 Task: Use the formula "DECIMAL" in spreadsheet "Project portfolio".
Action: Mouse moved to (227, 481)
Screenshot: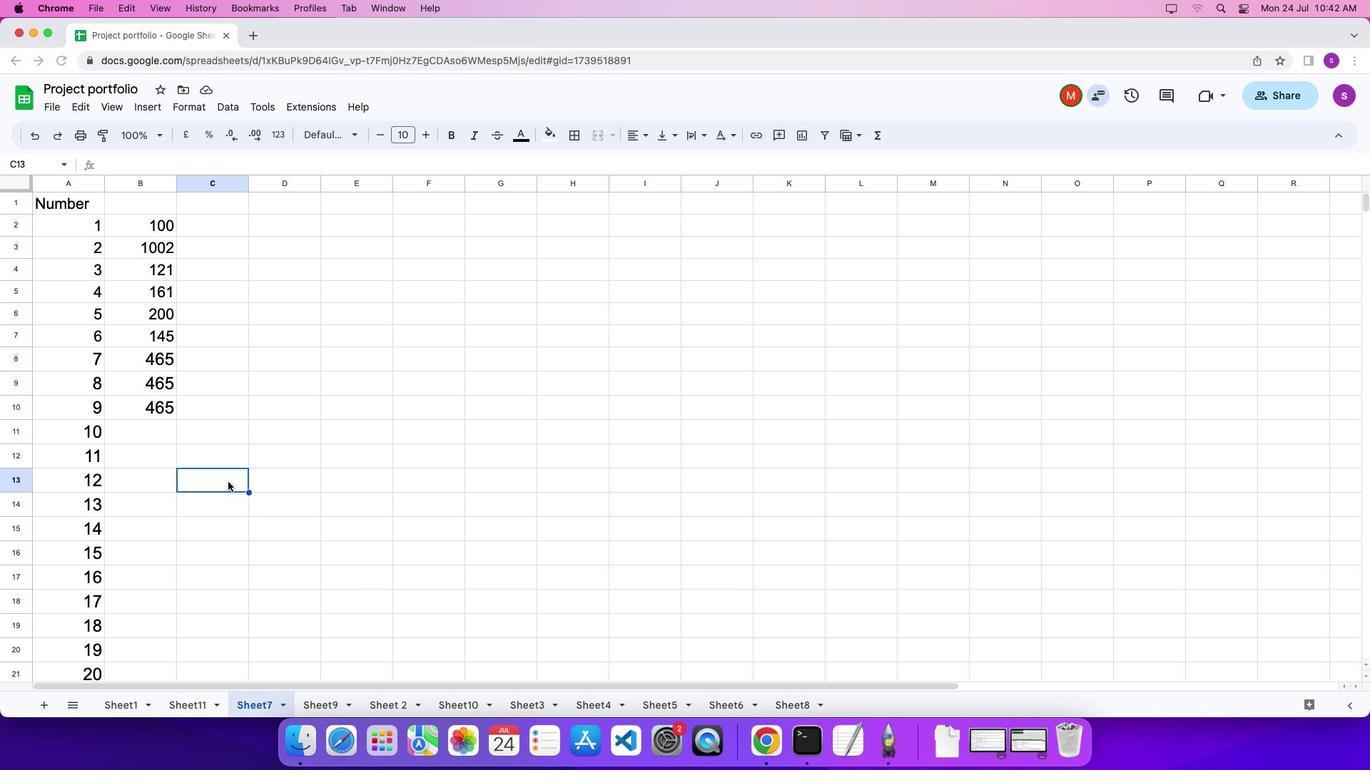 
Action: Mouse pressed left at (227, 481)
Screenshot: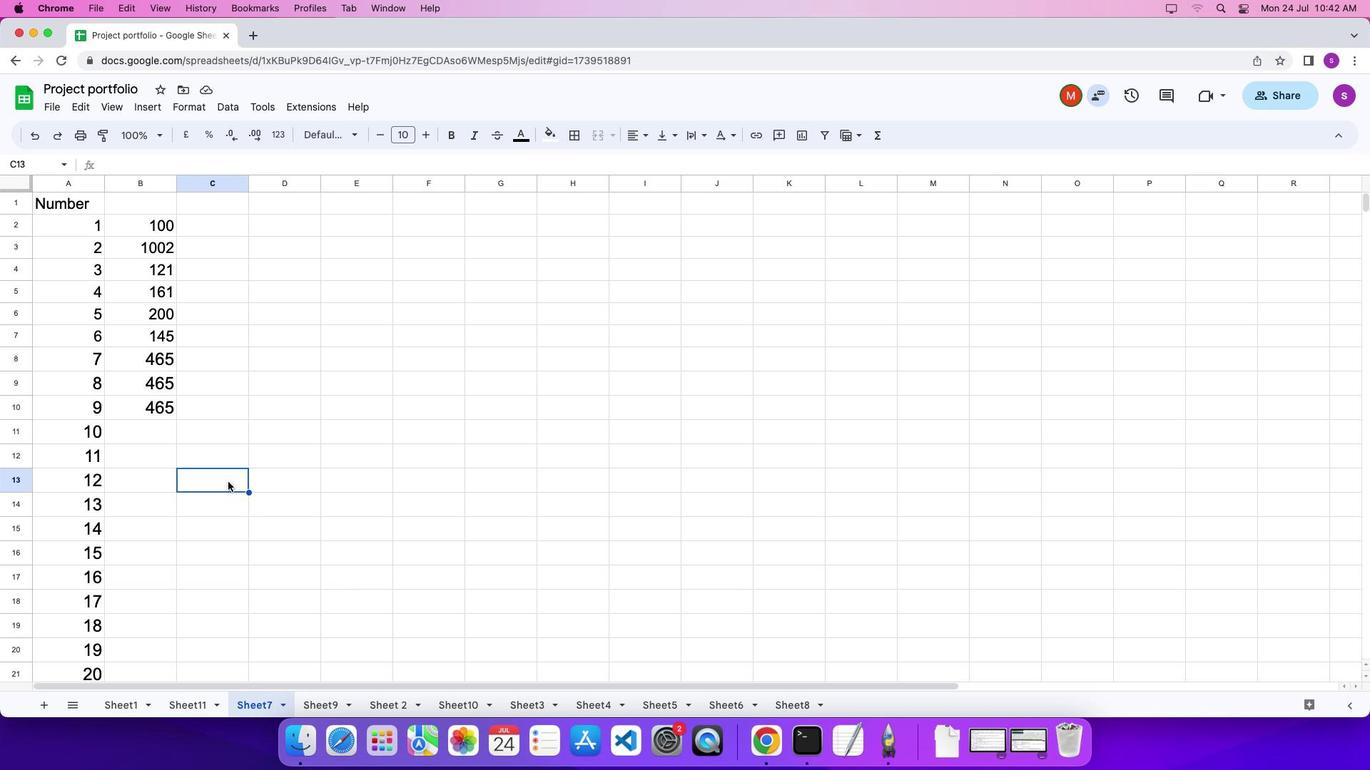 
Action: Mouse moved to (228, 481)
Screenshot: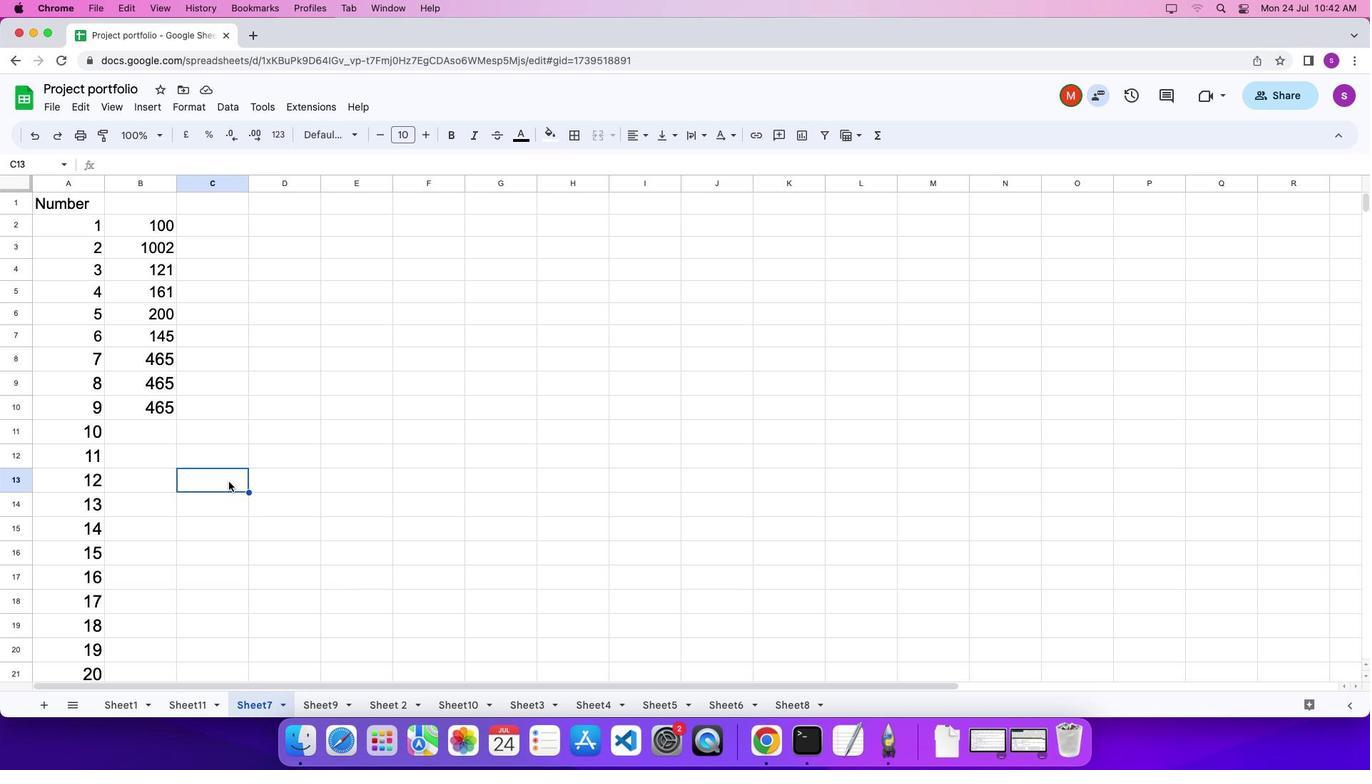 
Action: Key pressed '='
Screenshot: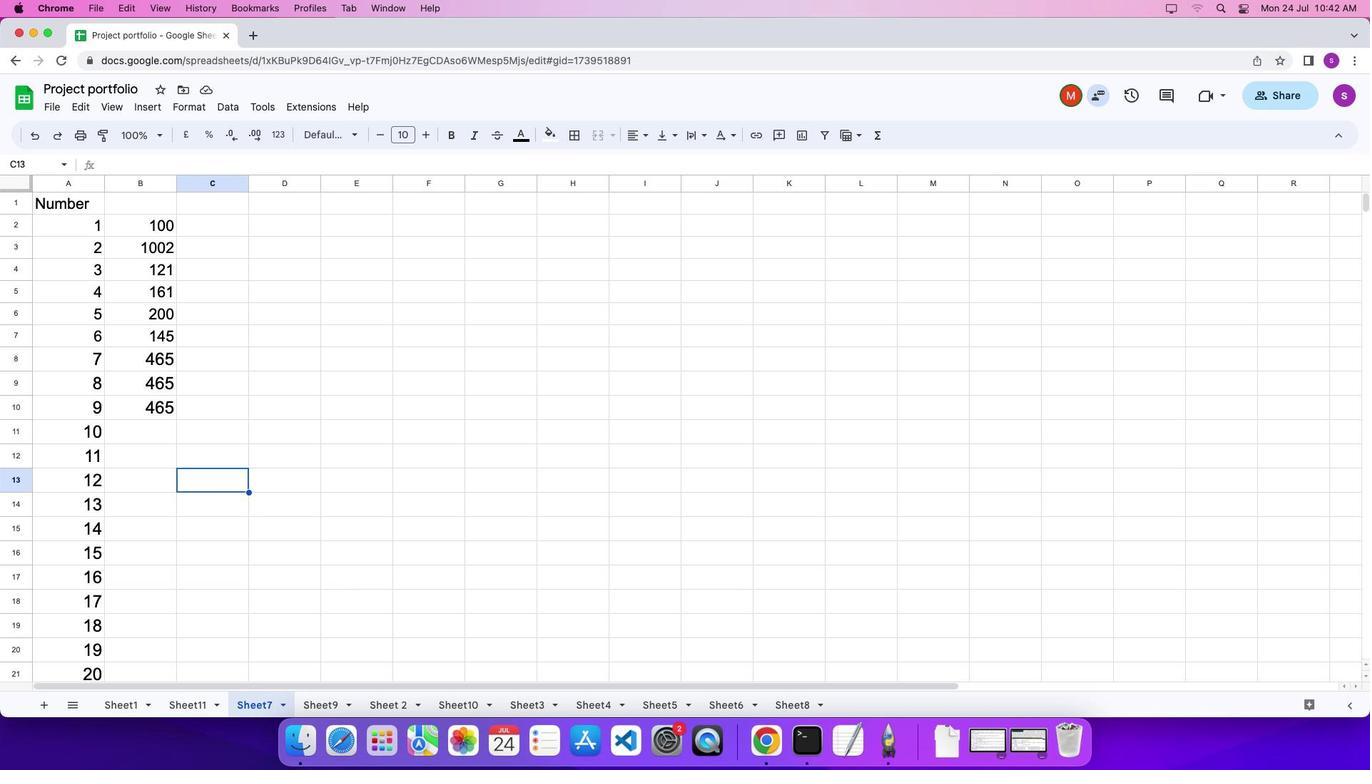 
Action: Mouse moved to (880, 129)
Screenshot: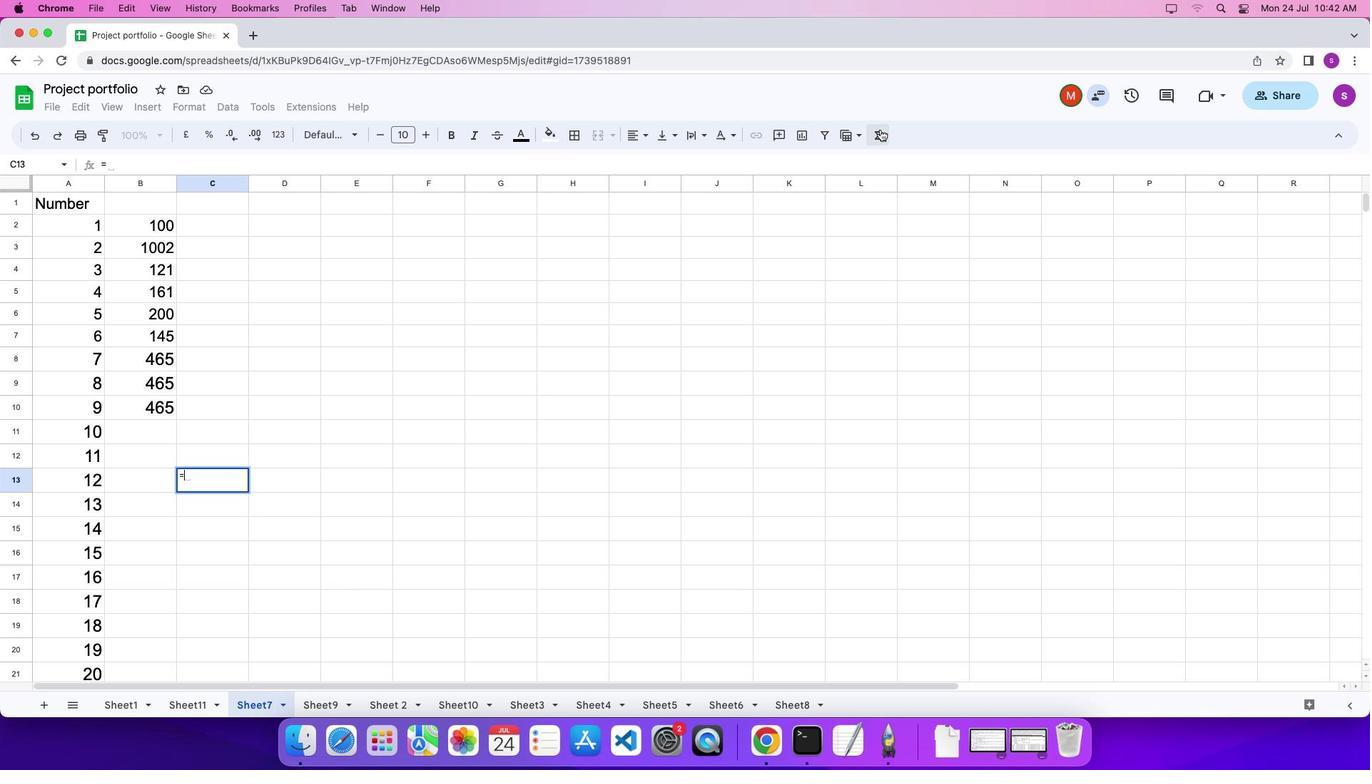 
Action: Mouse pressed left at (880, 129)
Screenshot: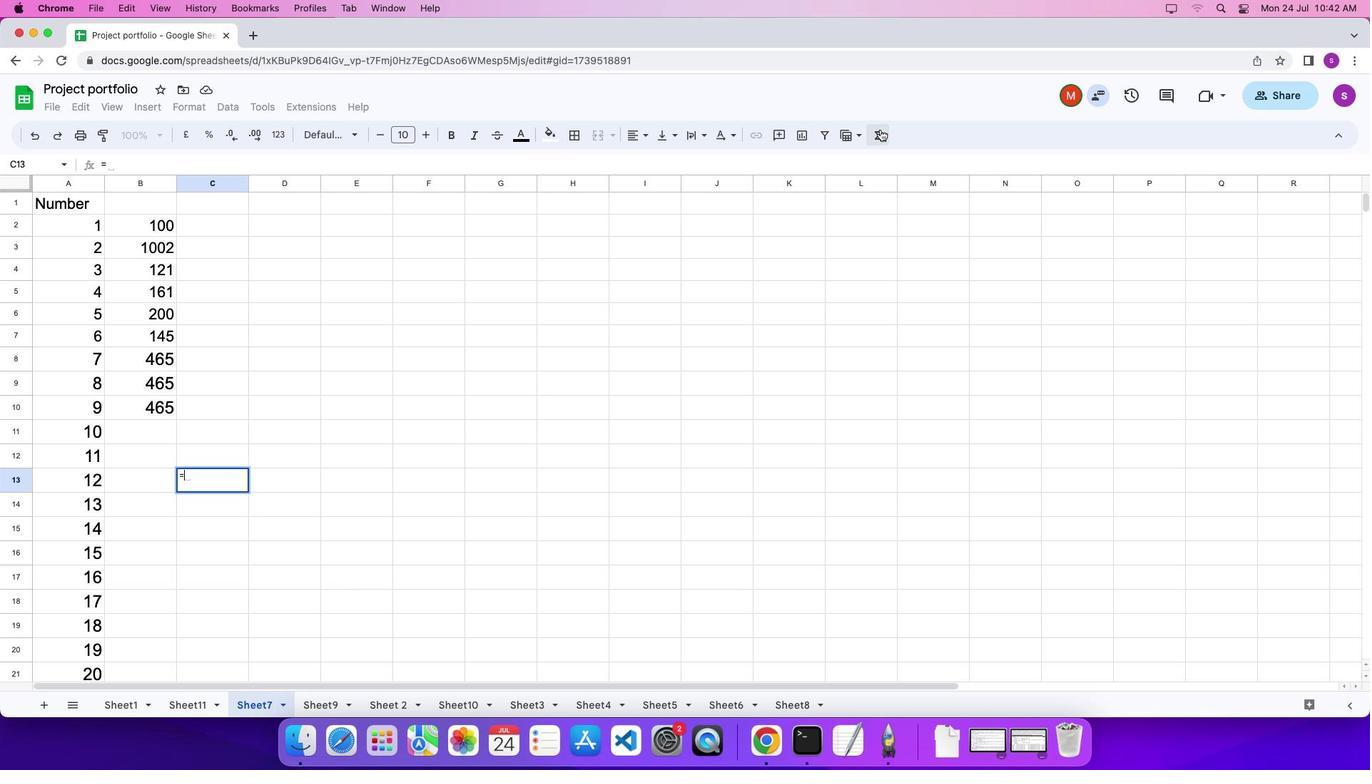 
Action: Mouse moved to (1131, 632)
Screenshot: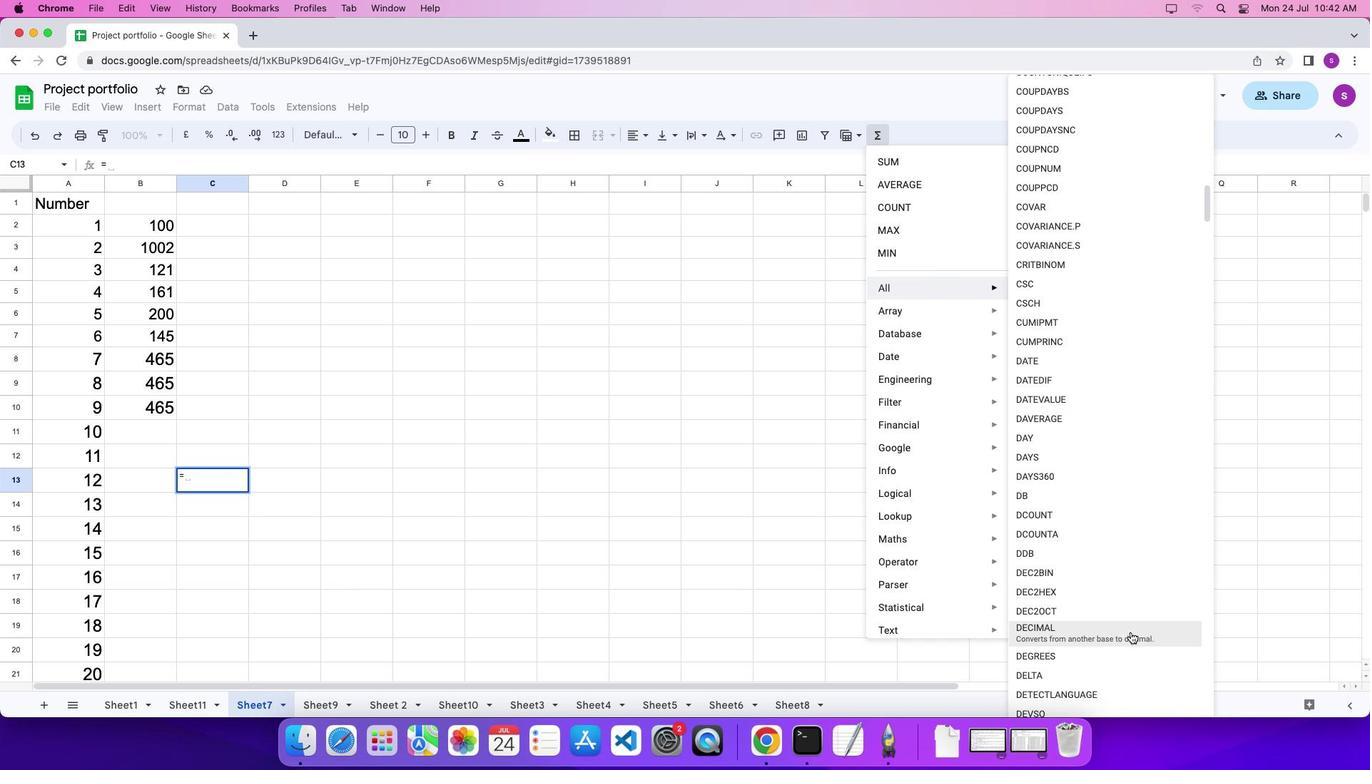 
Action: Mouse pressed left at (1131, 632)
Screenshot: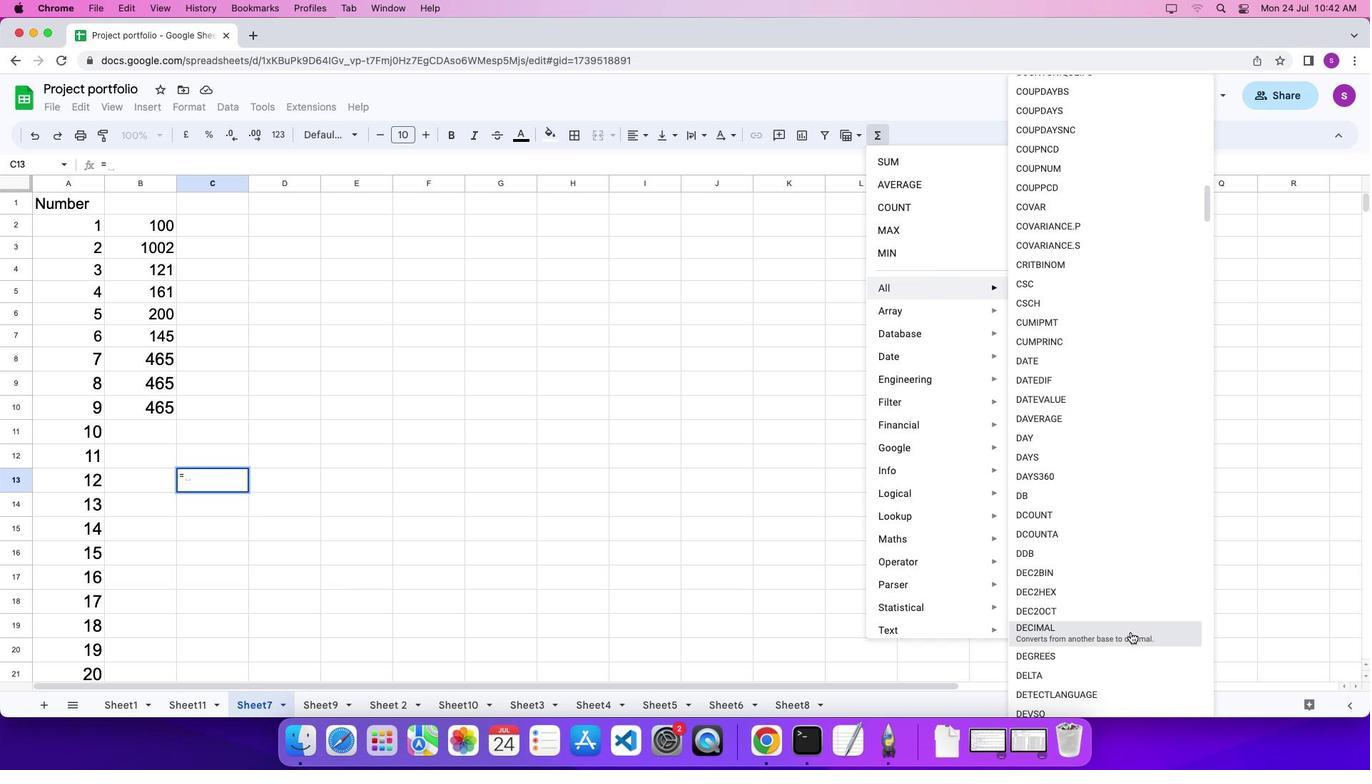 
Action: Mouse moved to (904, 535)
Screenshot: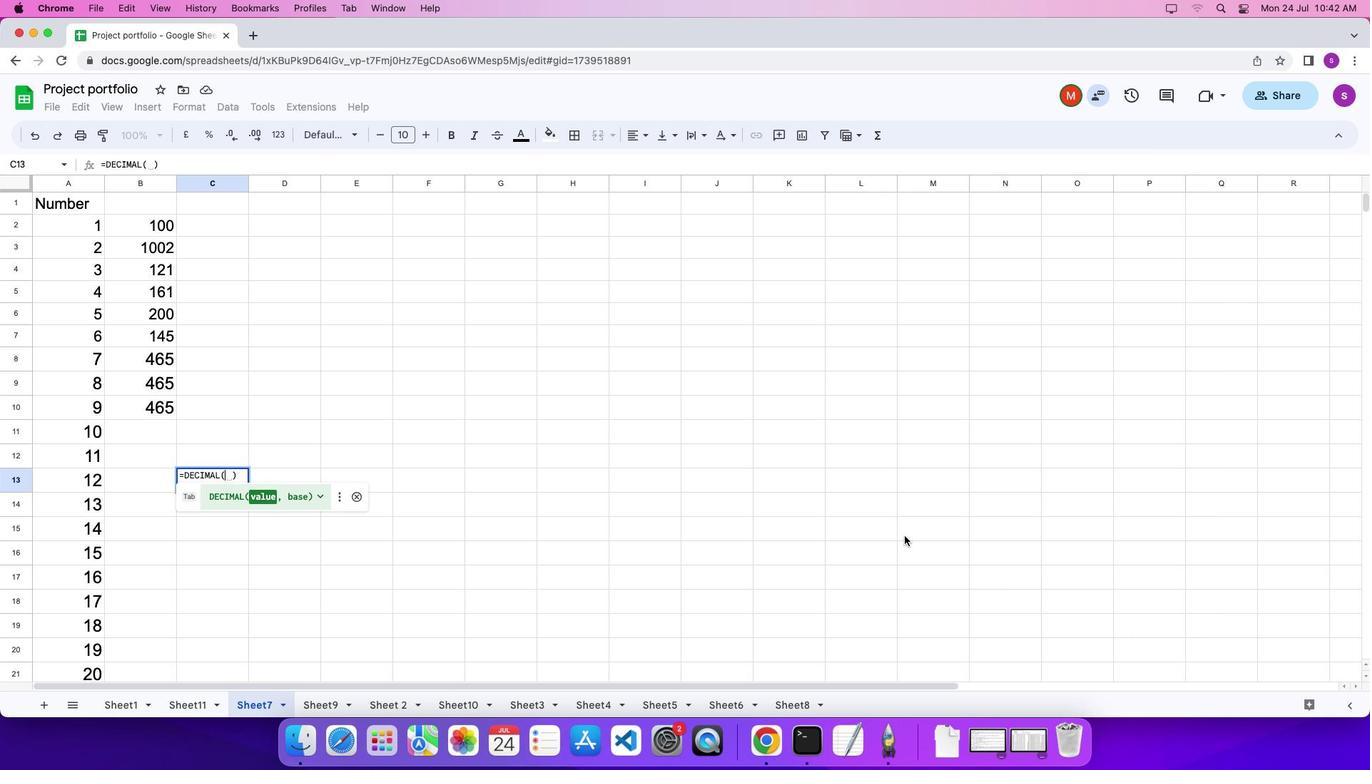 
Action: Key pressed Key.shift_r'"'Key.shift'F''F'Key.shift_r'"'',''1''6''\x03'
Screenshot: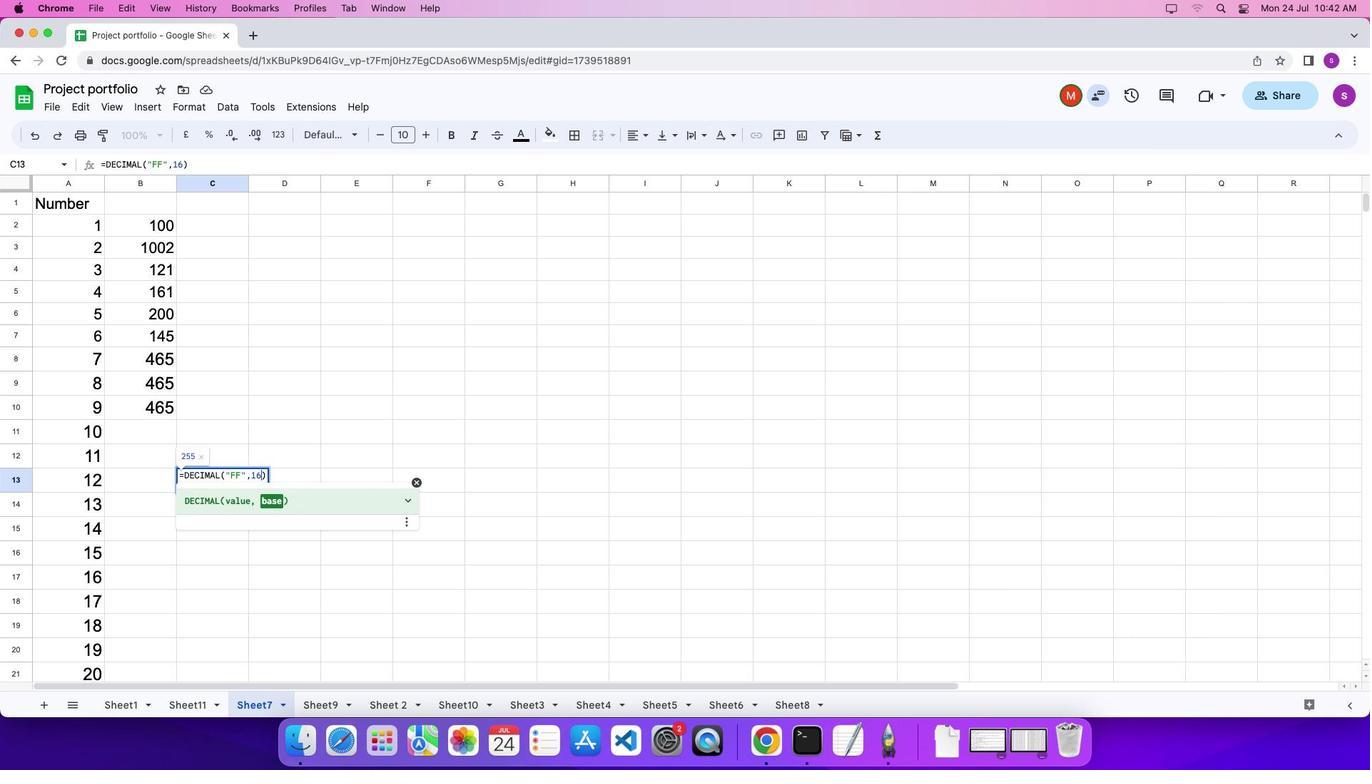 
